 Task: Cancel response.
Action: Mouse moved to (670, 75)
Screenshot: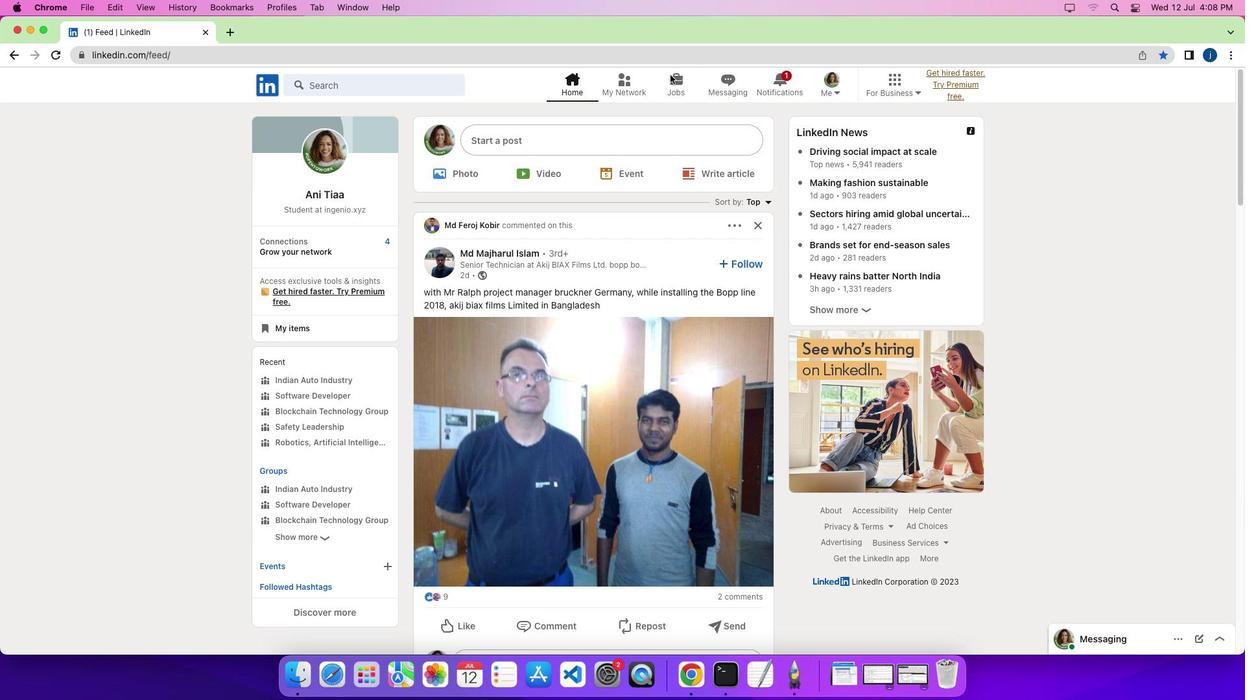 
Action: Mouse pressed left at (670, 75)
Screenshot: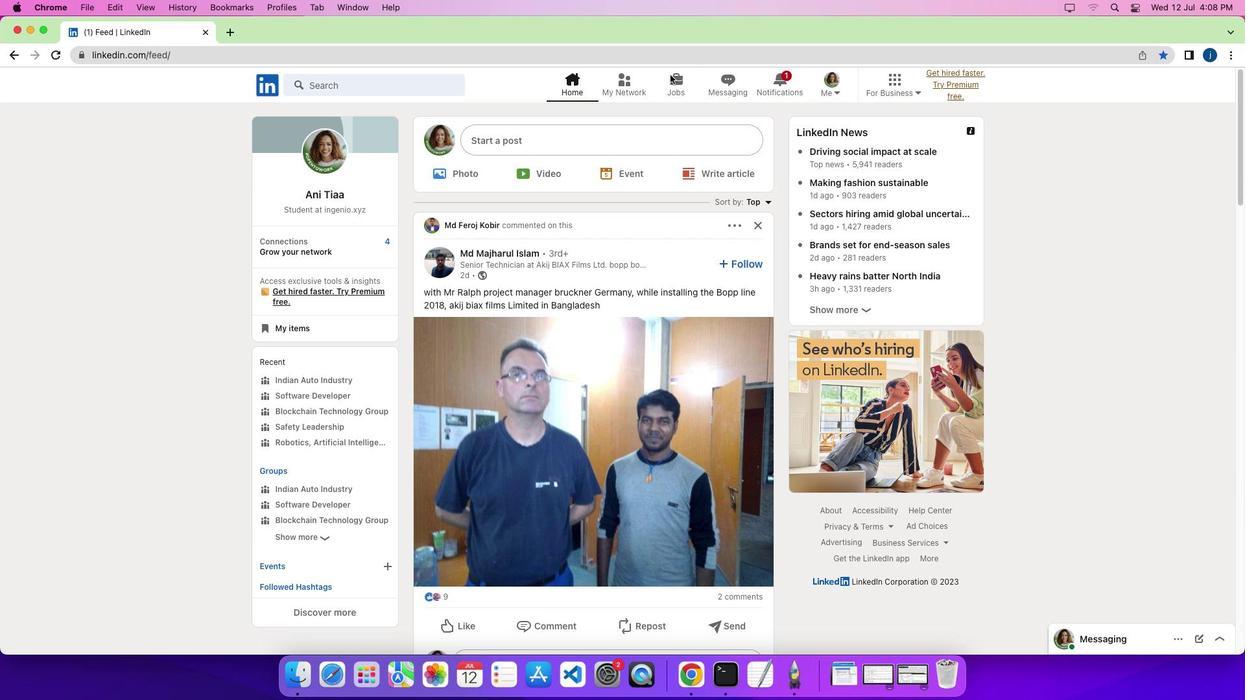 
Action: Mouse moved to (670, 75)
Screenshot: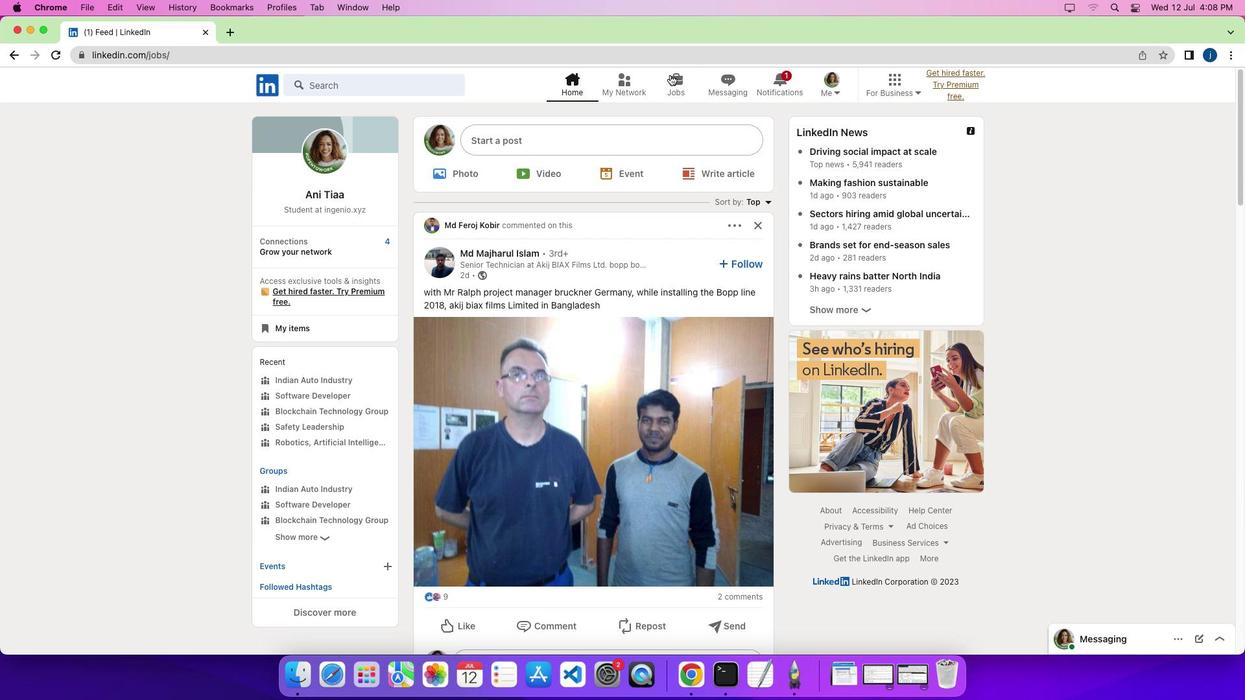 
Action: Mouse pressed left at (670, 75)
Screenshot: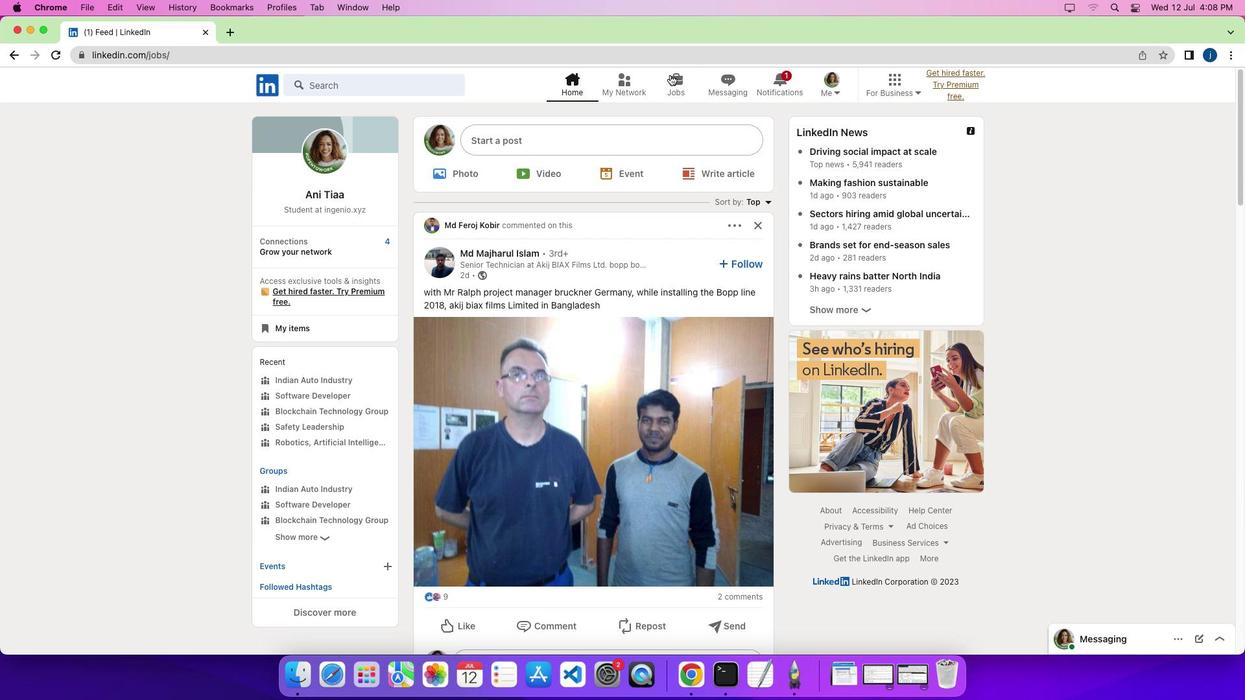 
Action: Mouse moved to (312, 443)
Screenshot: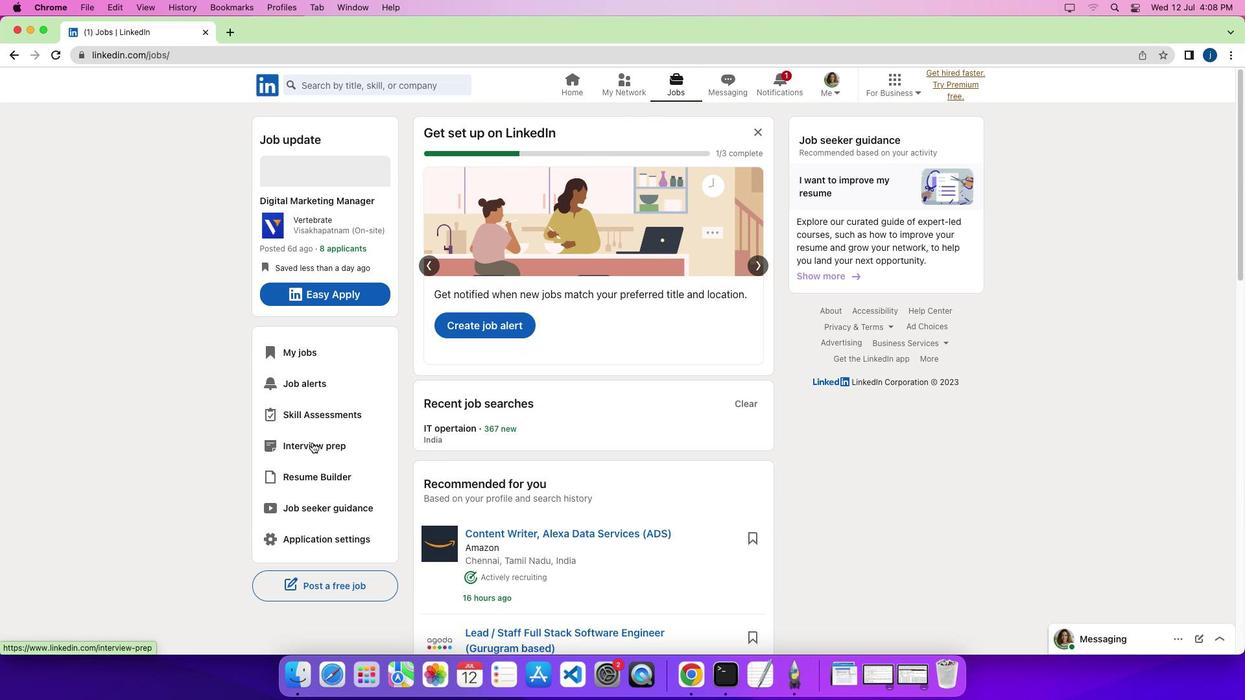 
Action: Mouse pressed left at (312, 443)
Screenshot: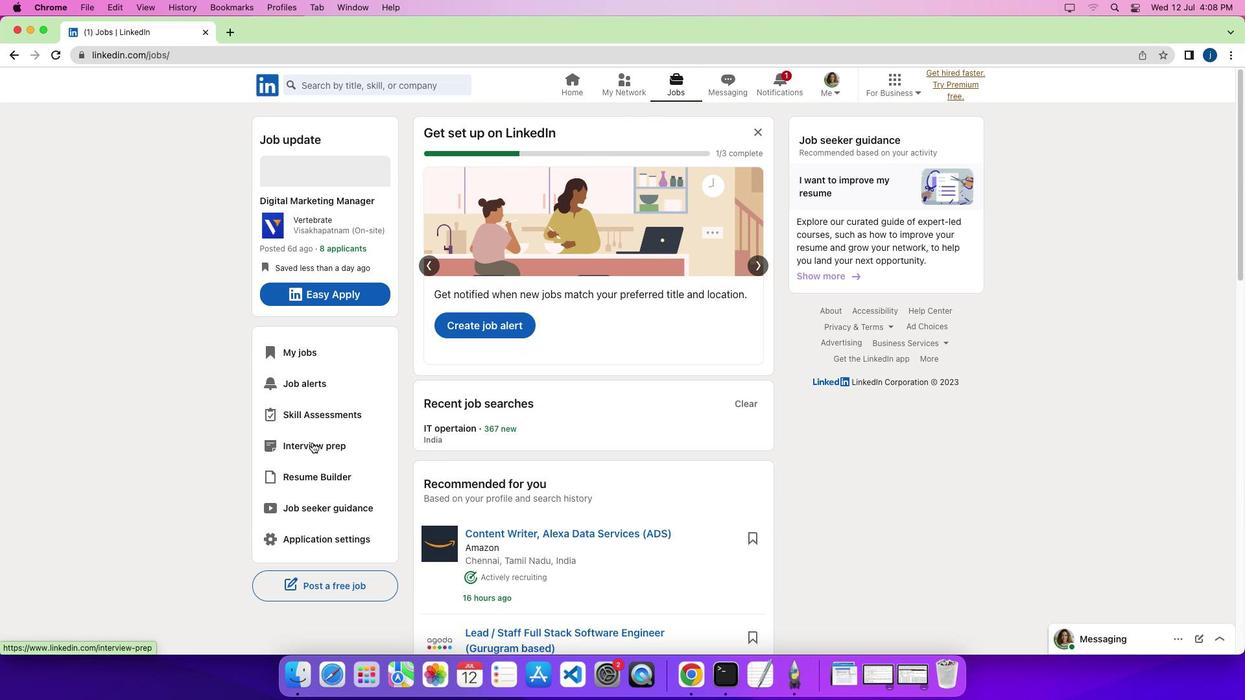 
Action: Mouse moved to (402, 146)
Screenshot: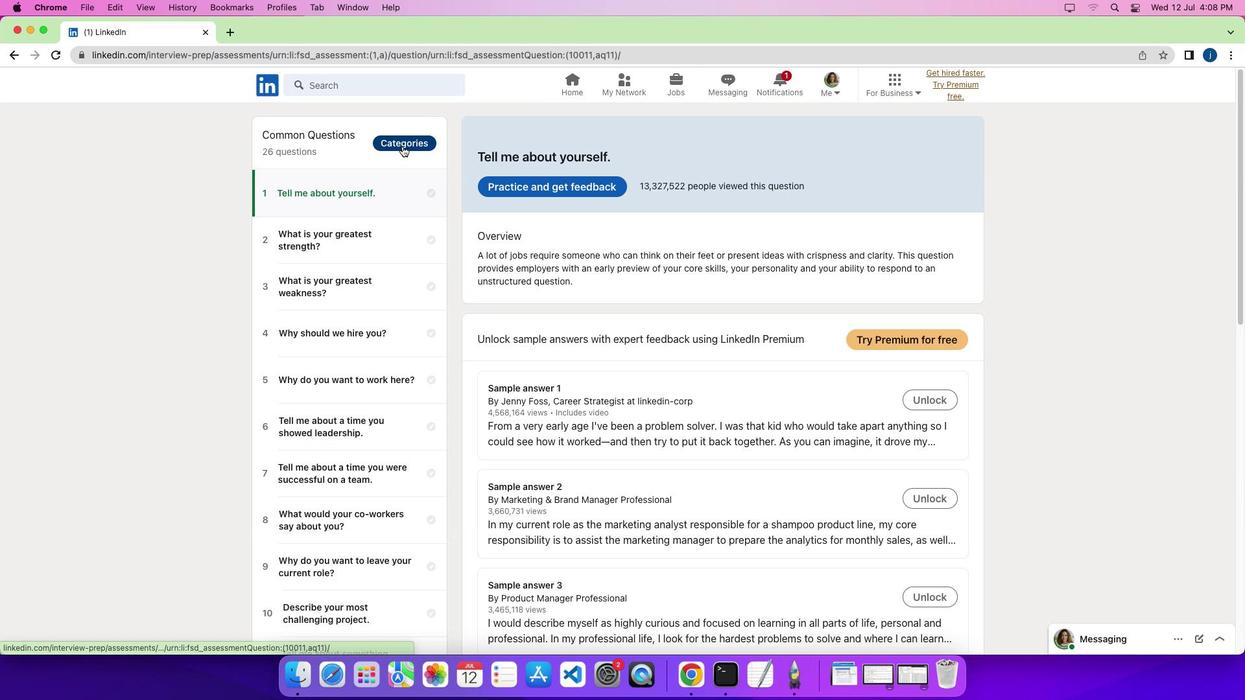 
Action: Mouse pressed left at (402, 146)
Screenshot: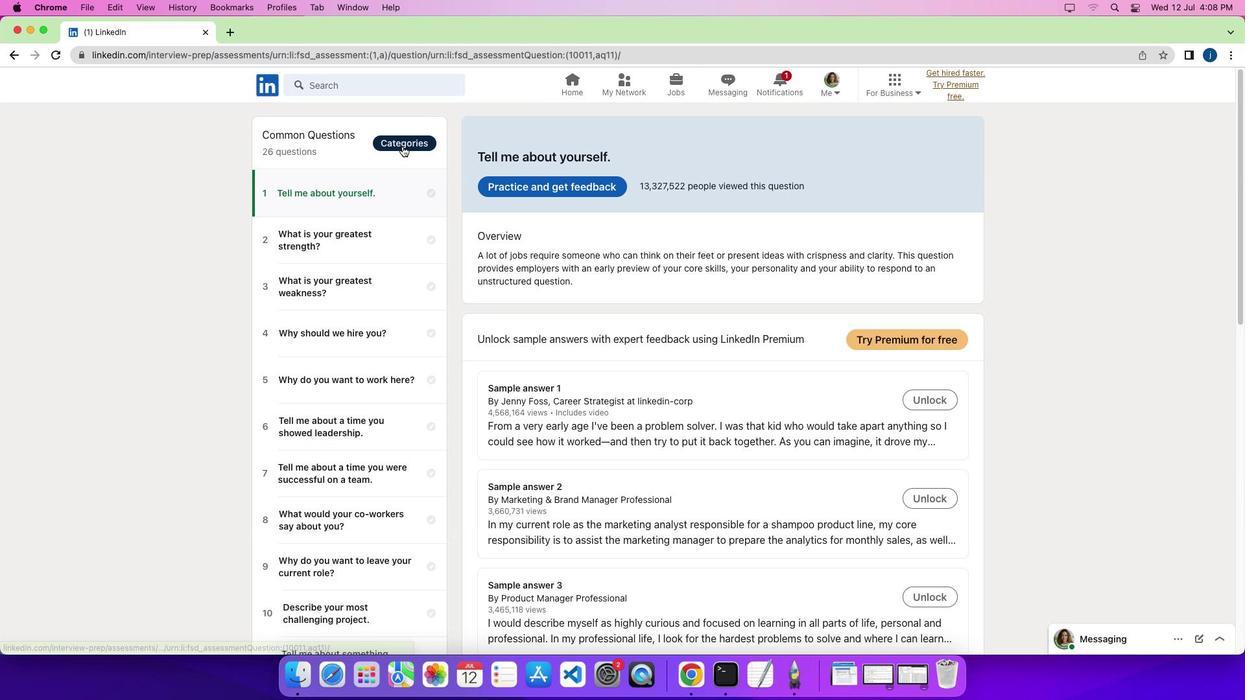 
Action: Mouse moved to (336, 348)
Screenshot: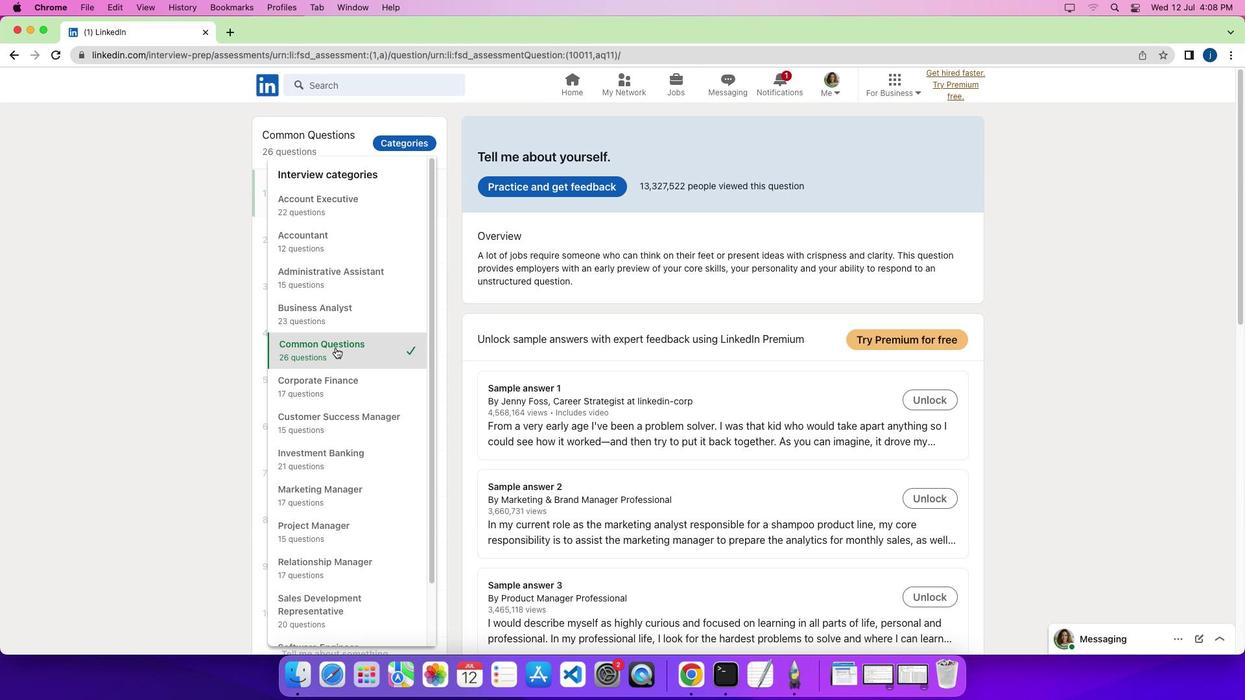 
Action: Mouse pressed left at (336, 348)
Screenshot: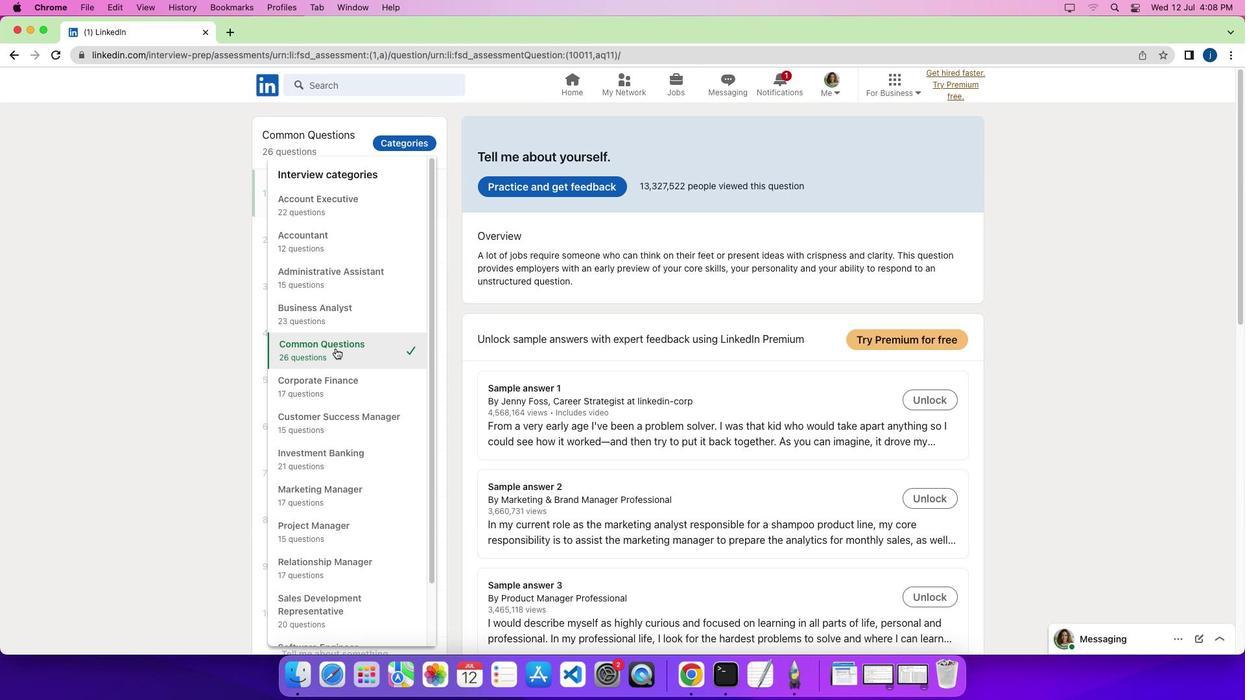 
Action: Mouse moved to (335, 348)
Screenshot: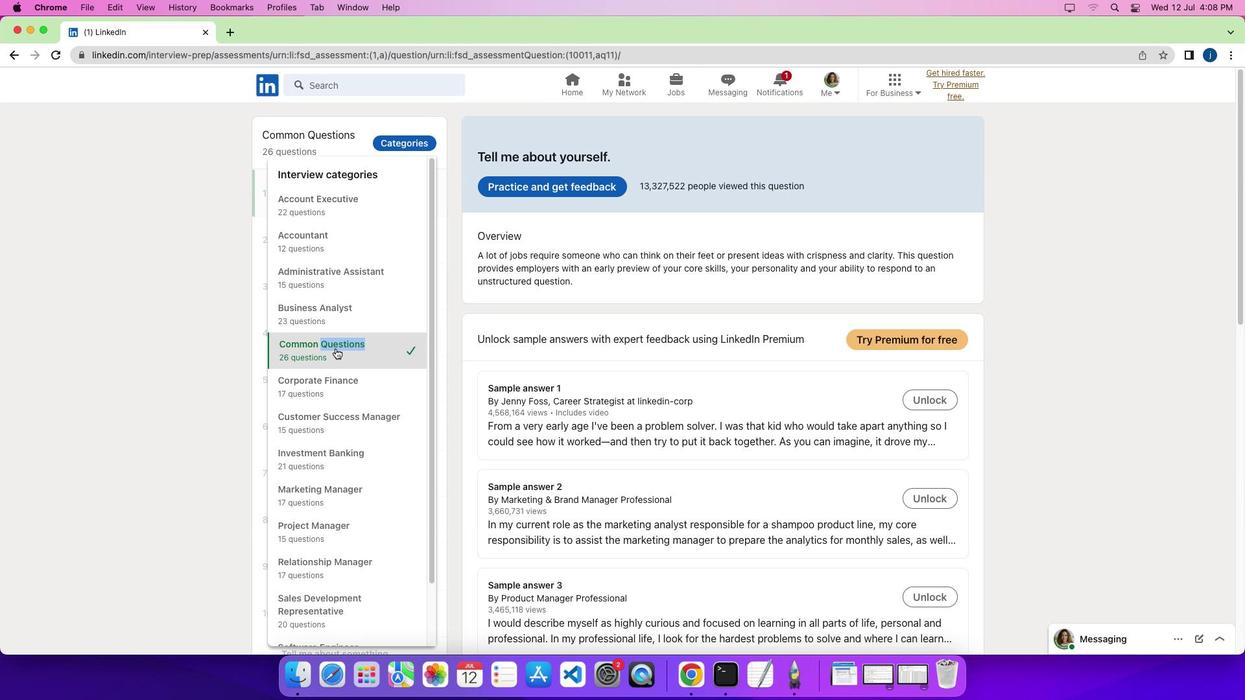 
Action: Mouse pressed left at (335, 348)
Screenshot: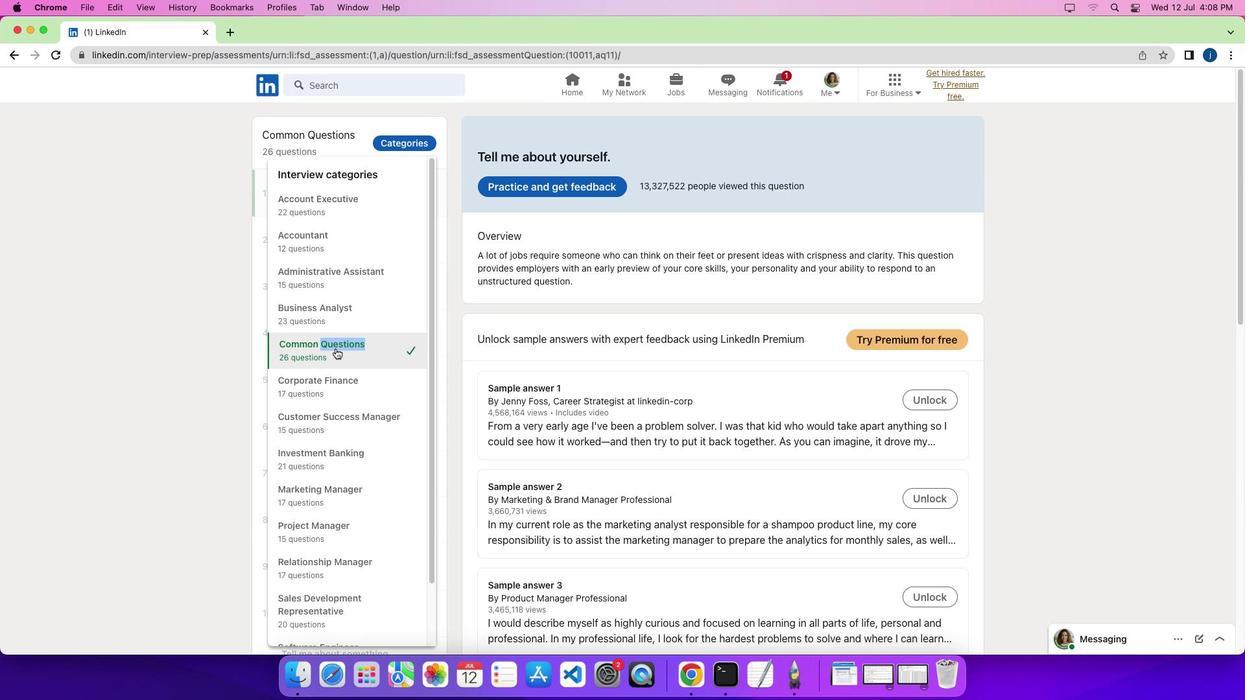 
Action: Mouse moved to (244, 345)
Screenshot: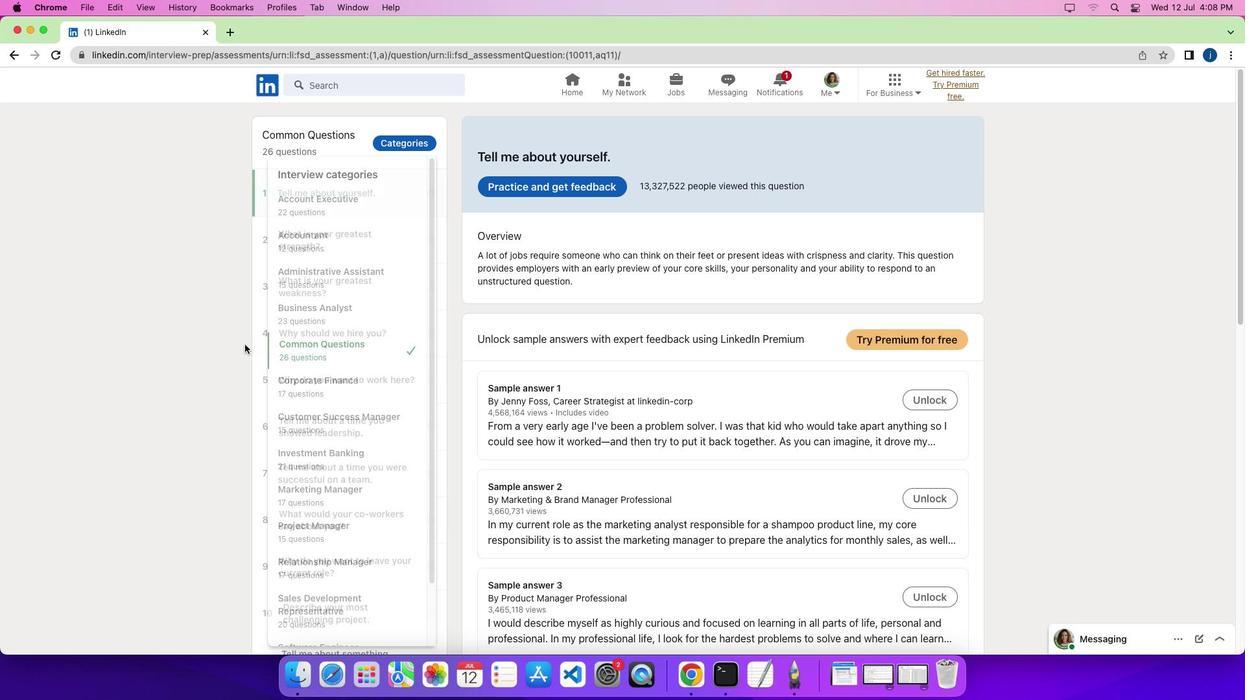 
Action: Mouse pressed left at (244, 345)
Screenshot: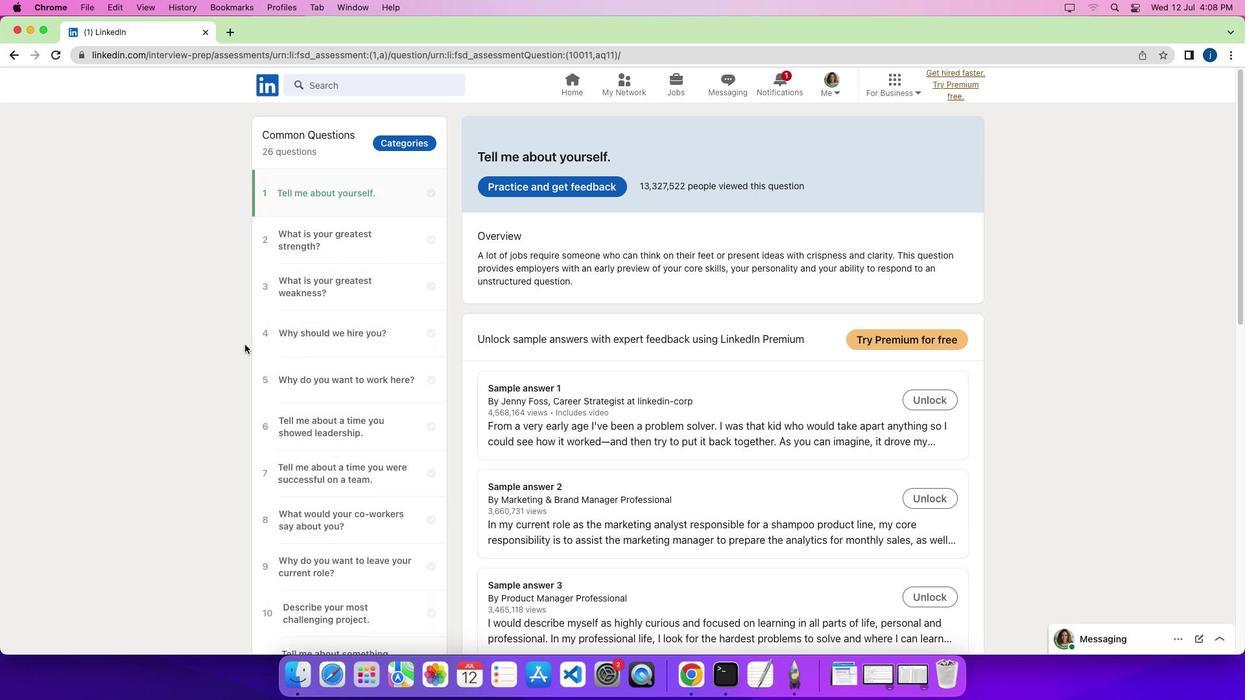 
Action: Mouse moved to (285, 376)
Screenshot: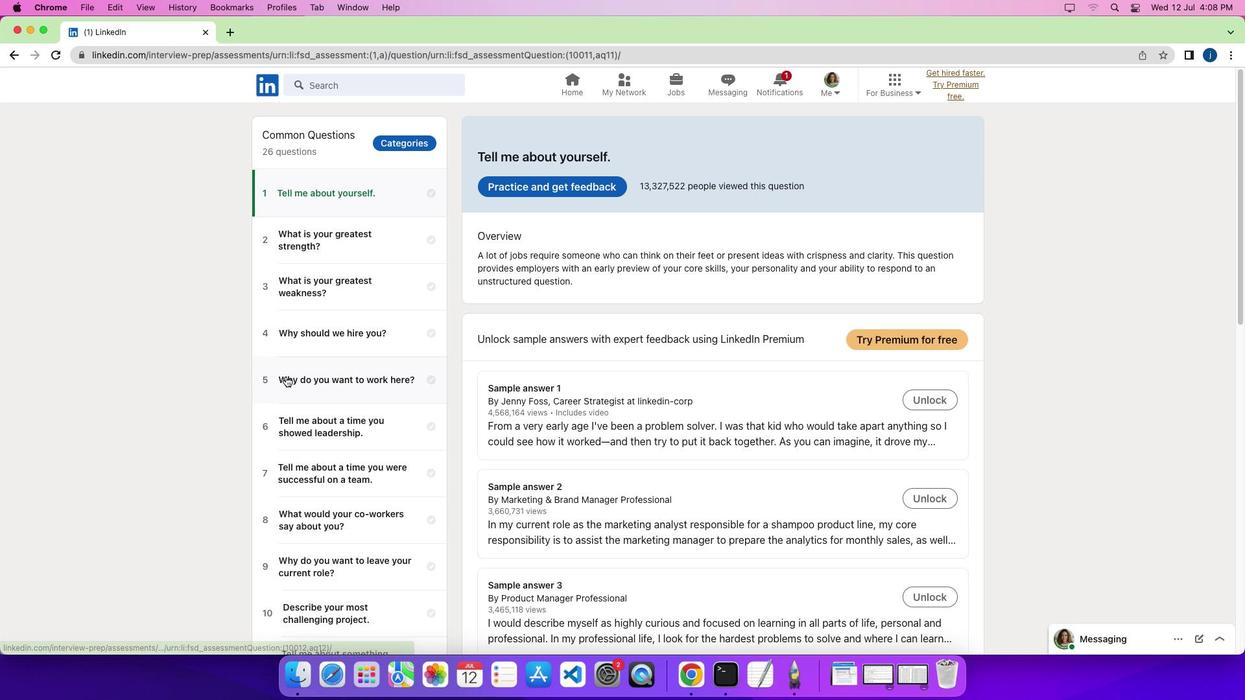 
Action: Mouse pressed left at (285, 376)
Screenshot: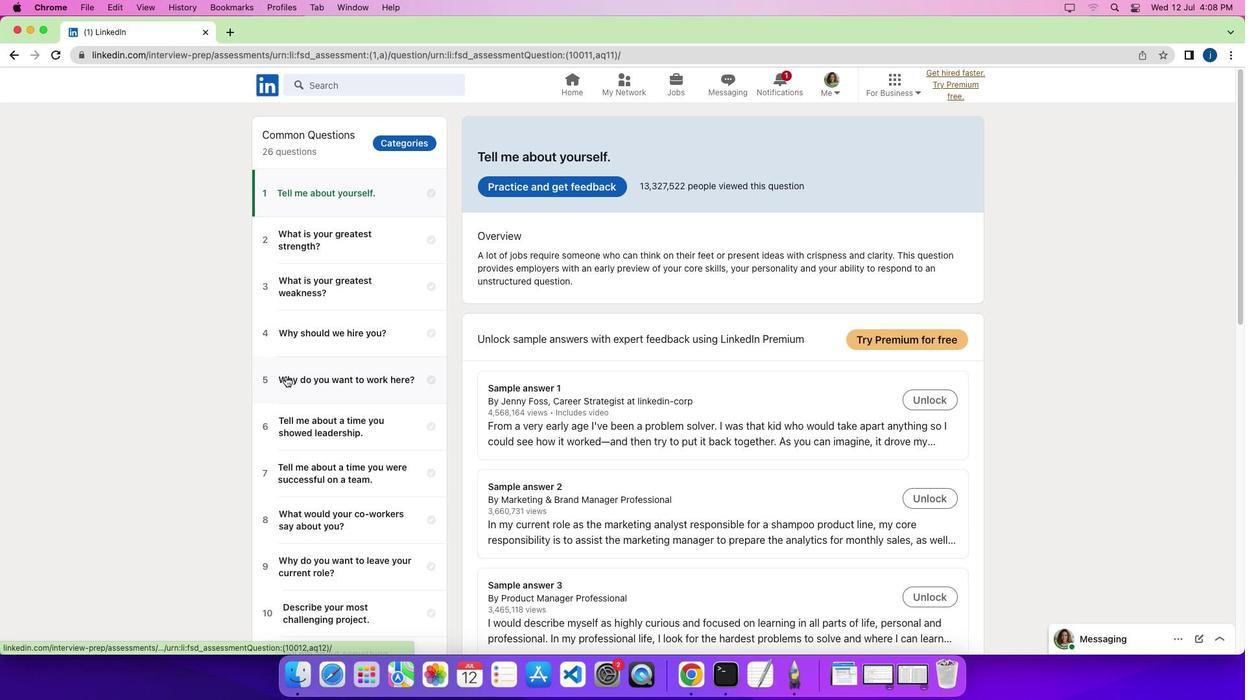 
Action: Mouse moved to (558, 187)
Screenshot: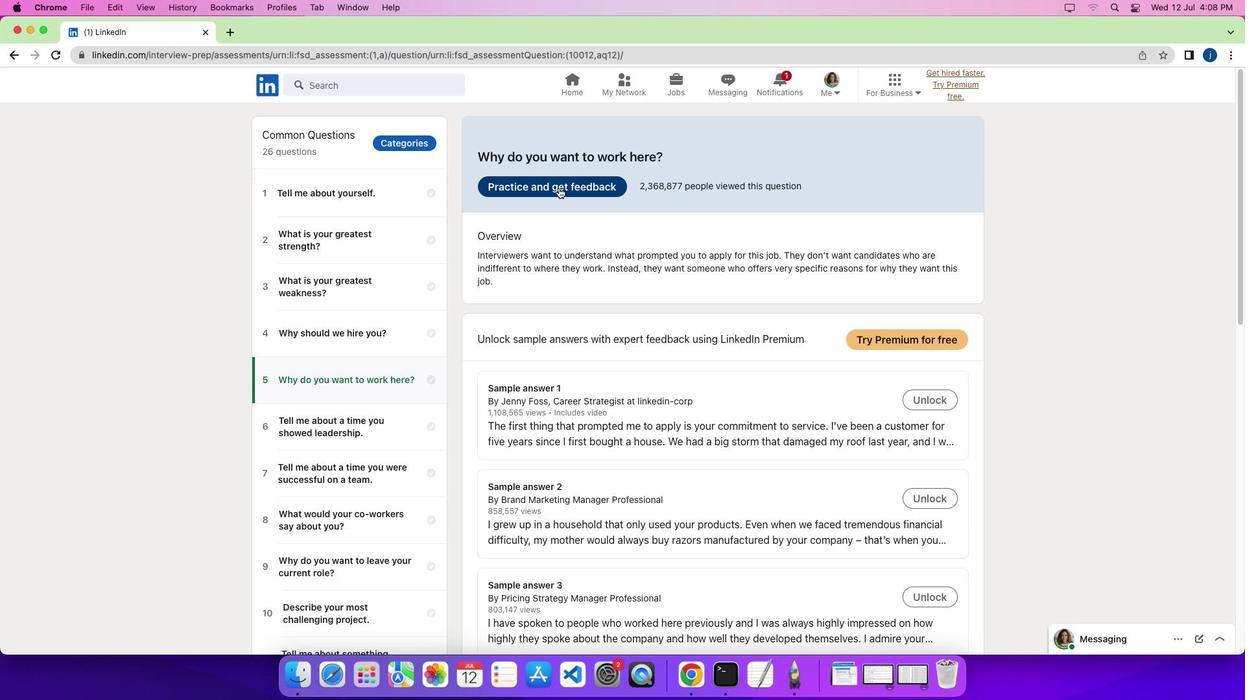 
Action: Mouse pressed left at (558, 187)
Screenshot: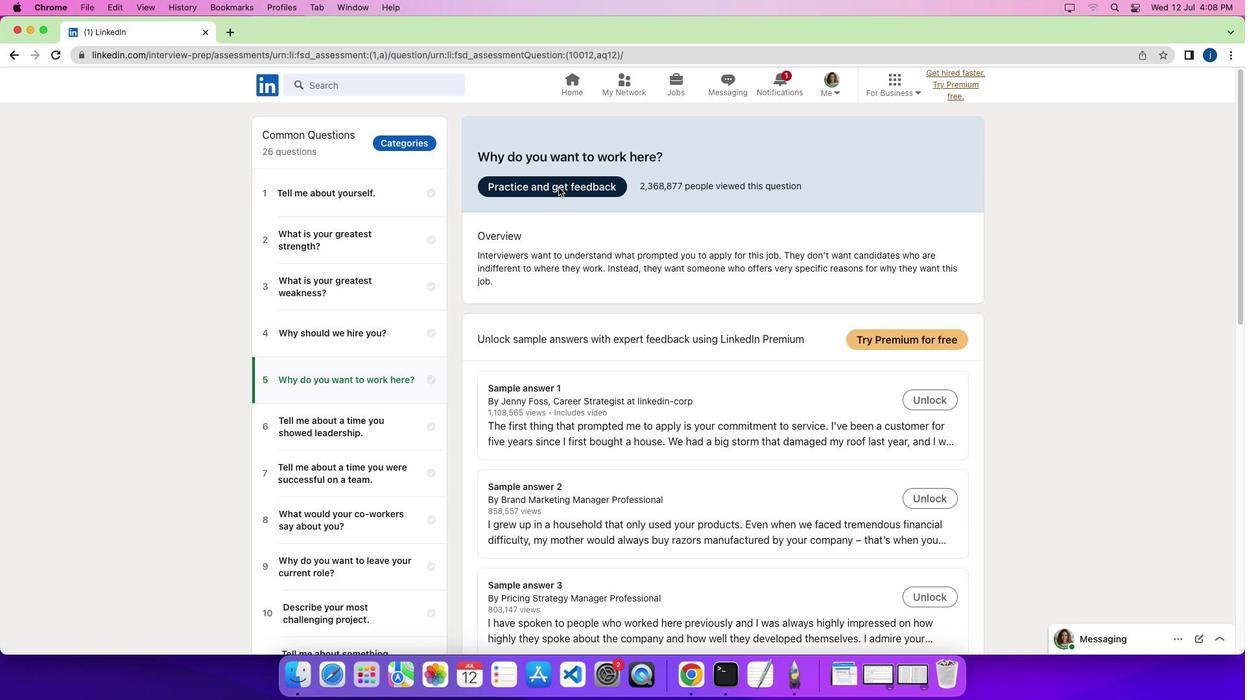 
Action: Mouse moved to (595, 426)
Screenshot: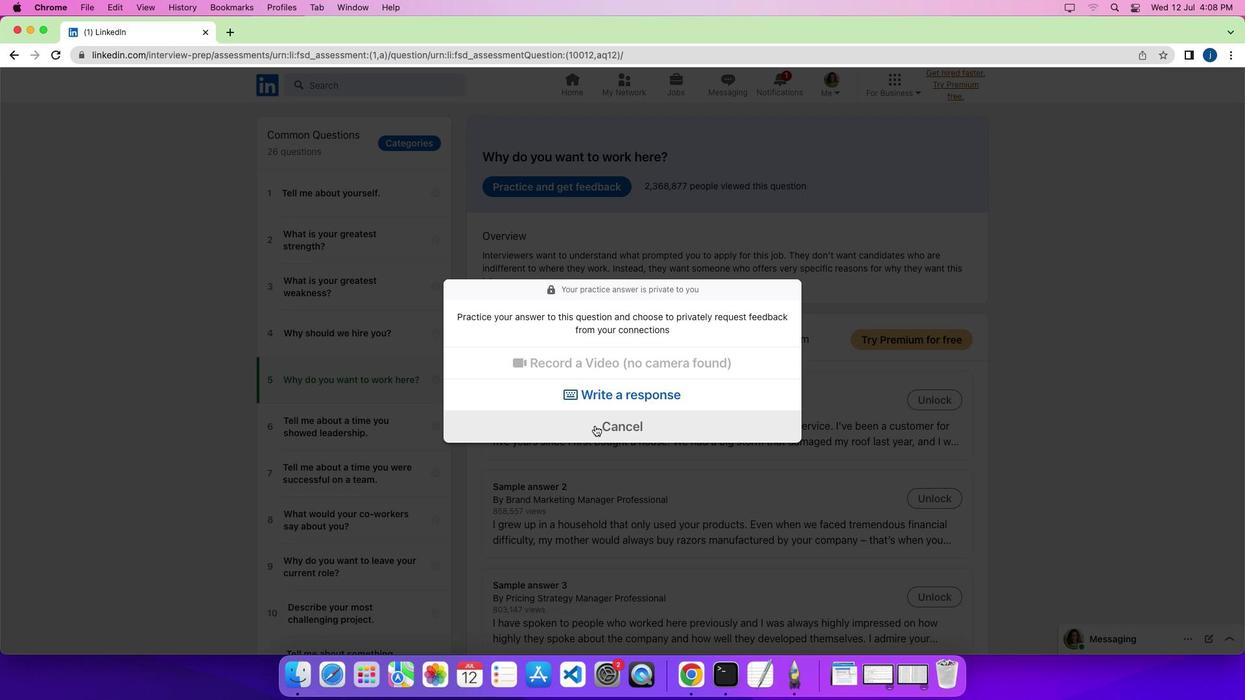 
Action: Mouse pressed left at (595, 426)
Screenshot: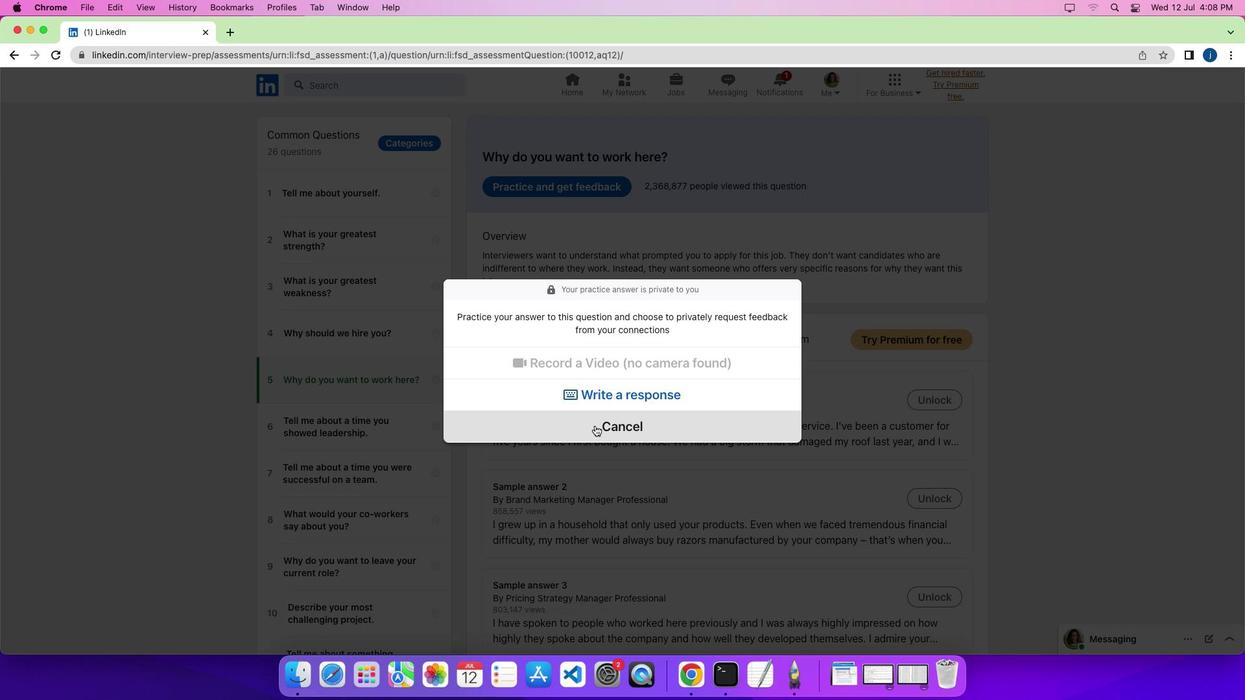
Action: Mouse moved to (598, 442)
Screenshot: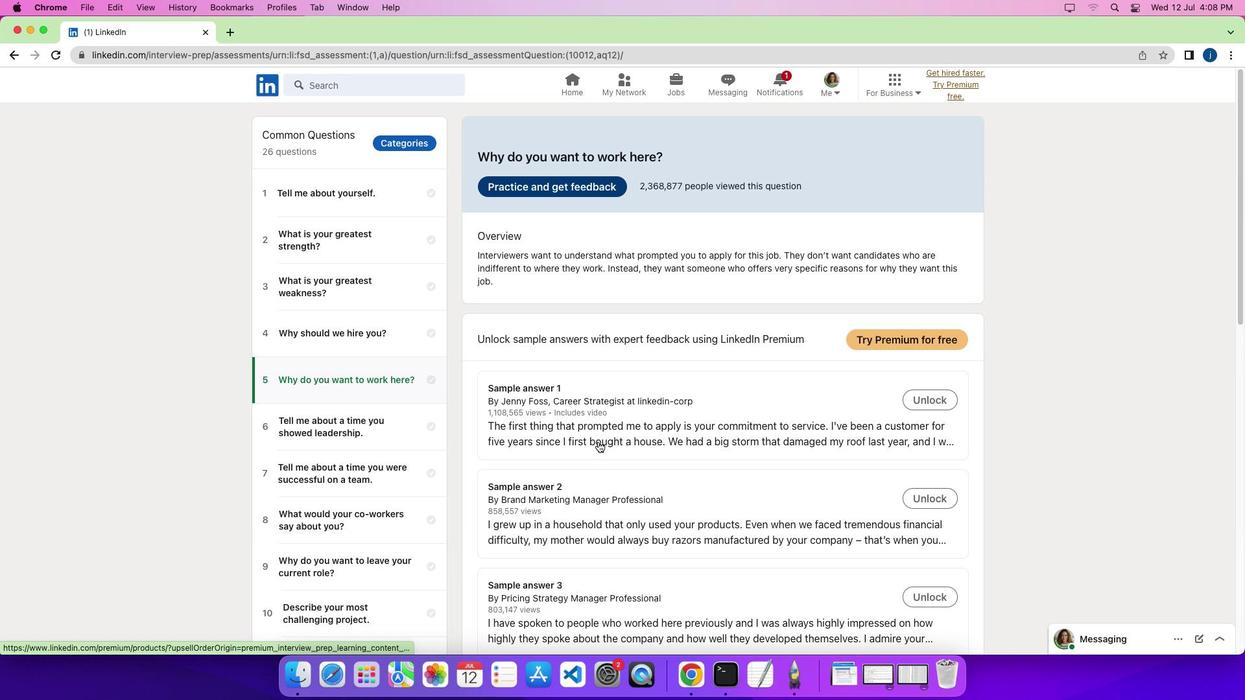 
